 Task: Open Card Card0000000071 in Board Board0000000018 in Workspace WS0000000006 in Trello. Add Member carxxstreet791@gmail.com to Card Card0000000071 in Board Board0000000018 in Workspace WS0000000006 in Trello. Add Orange Label titled Label0000000071 to Card Card0000000071 in Board Board0000000018 in Workspace WS0000000006 in Trello. Add Checklist CL0000000071 to Card Card0000000071 in Board Board0000000018 in Workspace WS0000000006 in Trello. Add Dates with Start Date as Oct 01 2023 and Due Date as Oct 31 2023 to Card Card0000000071 in Board Board0000000018 in Workspace WS0000000006 in Trello
Action: Mouse moved to (223, 464)
Screenshot: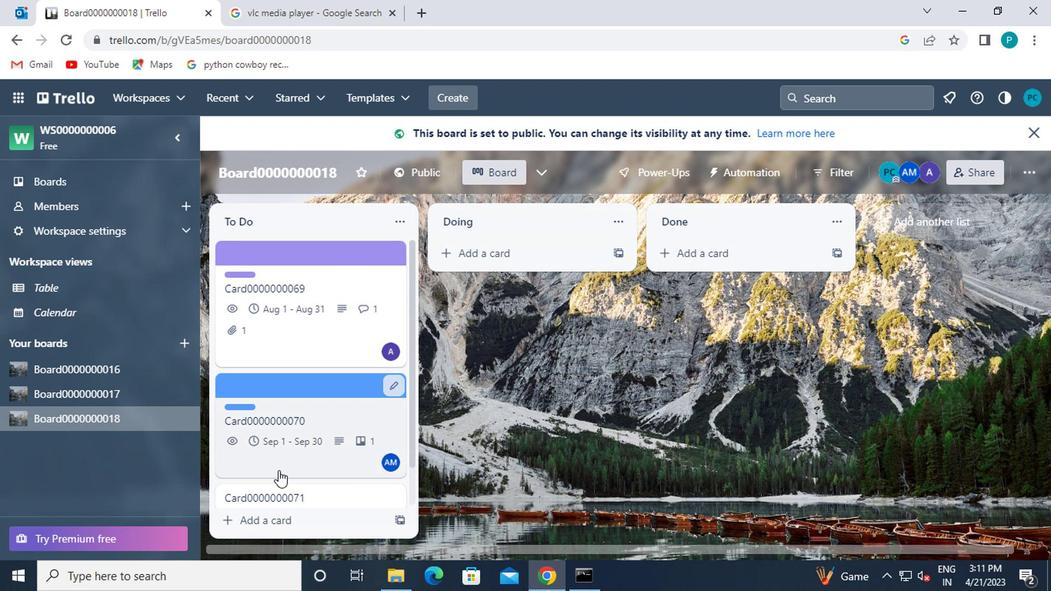 
Action: Mouse scrolled (223, 463) with delta (0, 0)
Screenshot: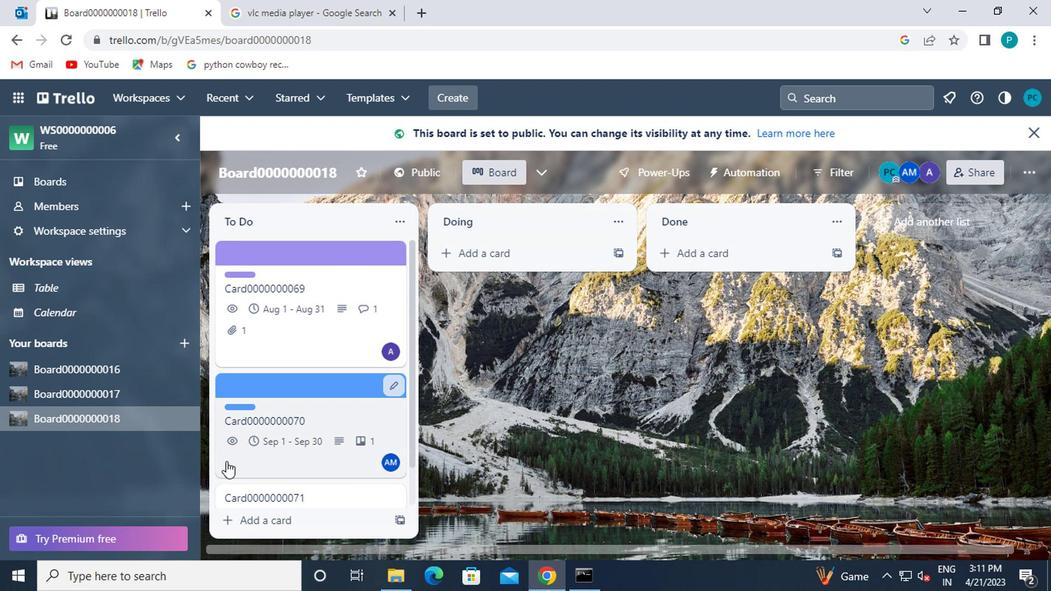 
Action: Mouse scrolled (223, 463) with delta (0, 0)
Screenshot: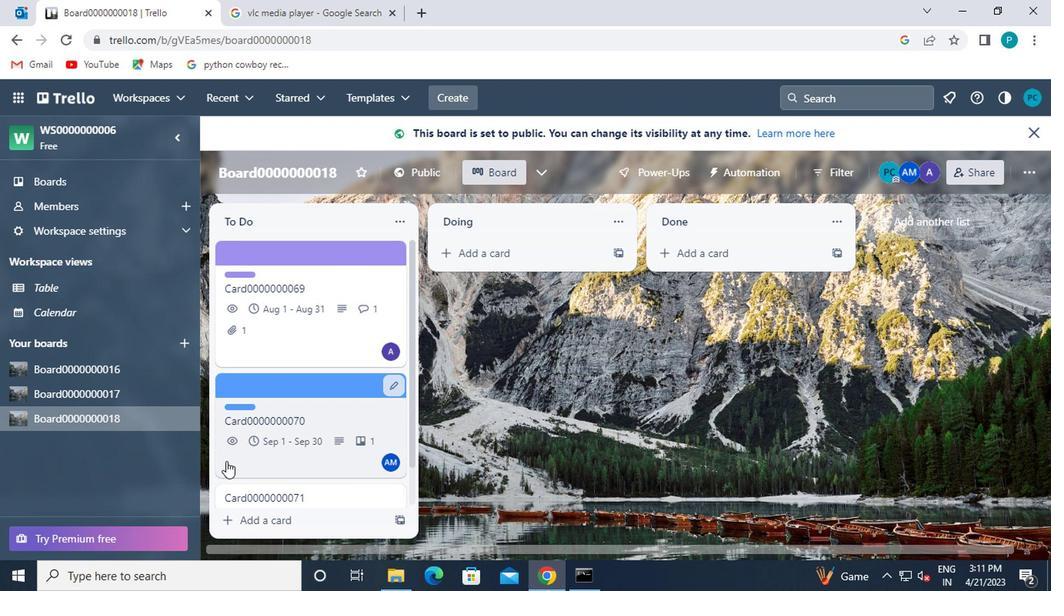 
Action: Mouse moved to (250, 463)
Screenshot: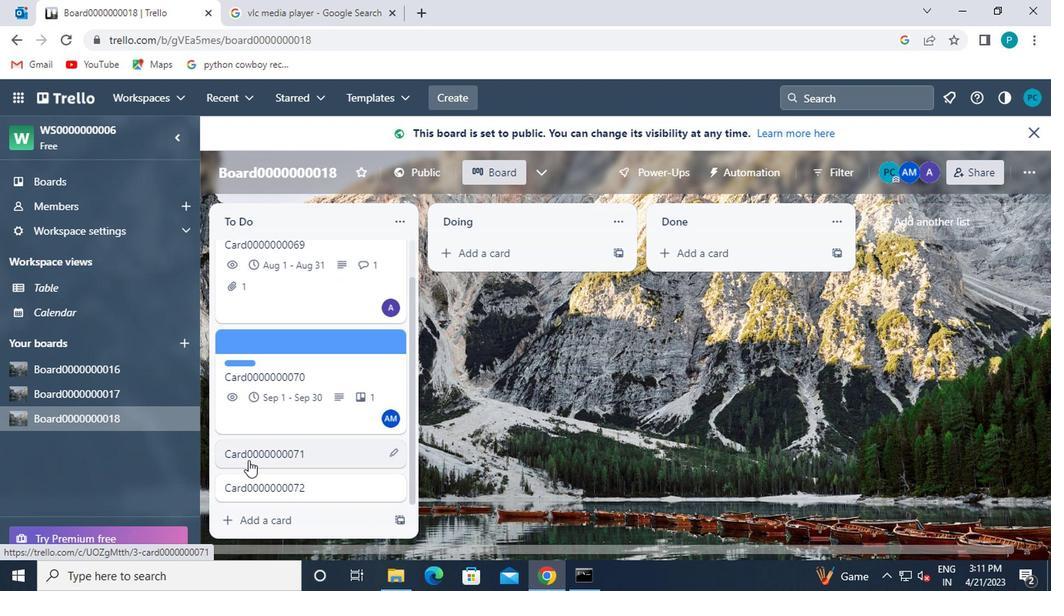 
Action: Mouse pressed left at (250, 463)
Screenshot: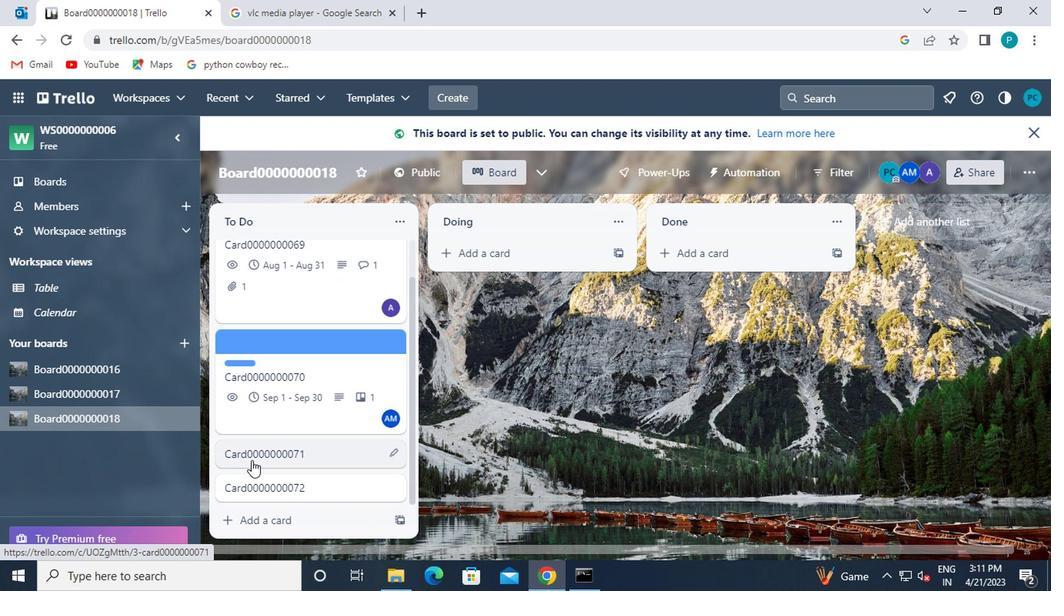 
Action: Mouse moved to (694, 282)
Screenshot: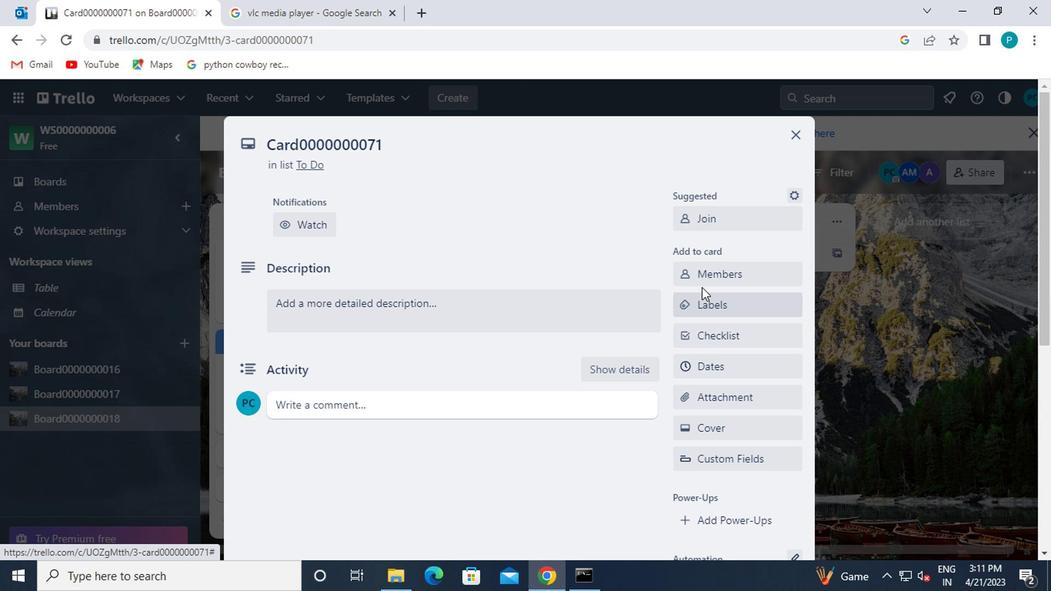 
Action: Mouse pressed left at (694, 282)
Screenshot: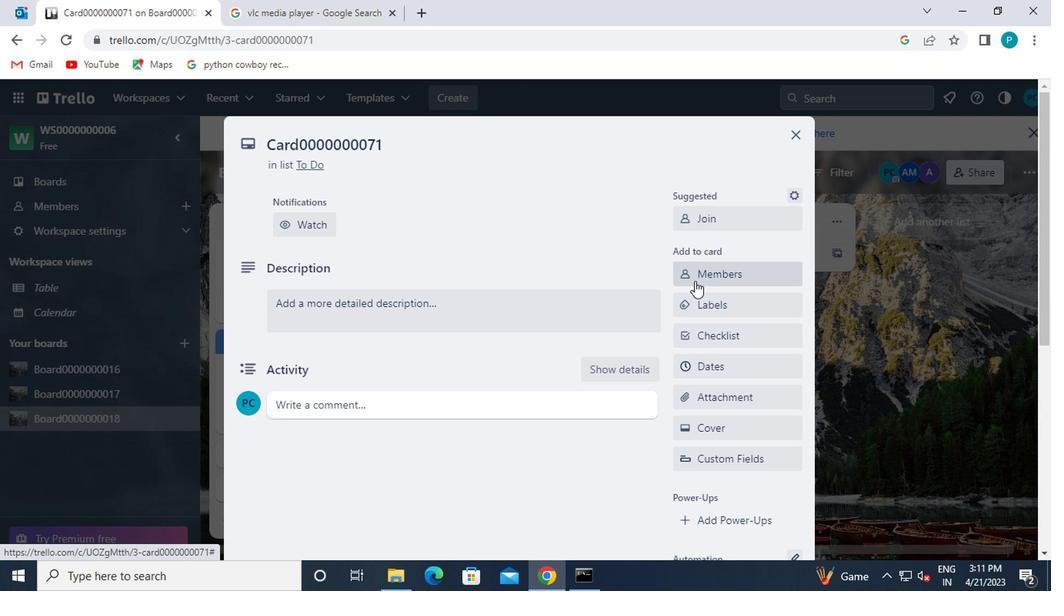 
Action: Mouse moved to (727, 352)
Screenshot: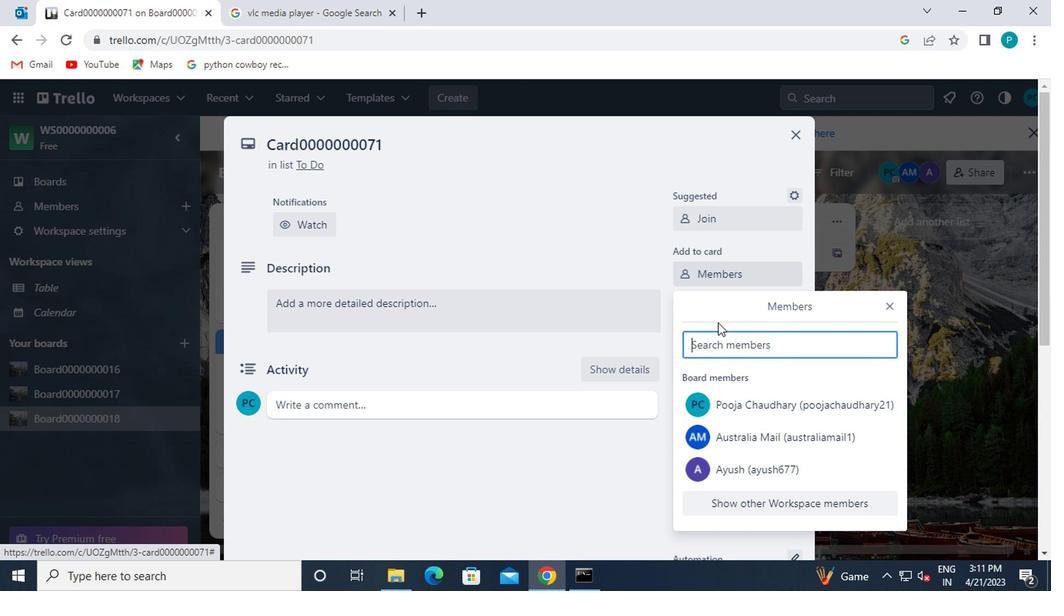 
Action: Mouse pressed left at (727, 352)
Screenshot: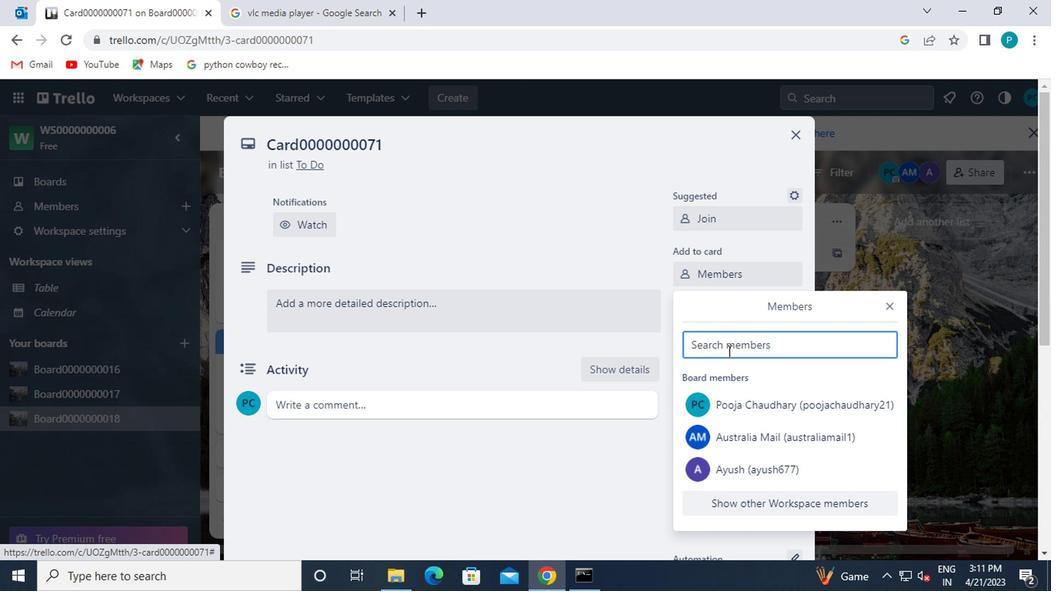 
Action: Key pressed ca
Screenshot: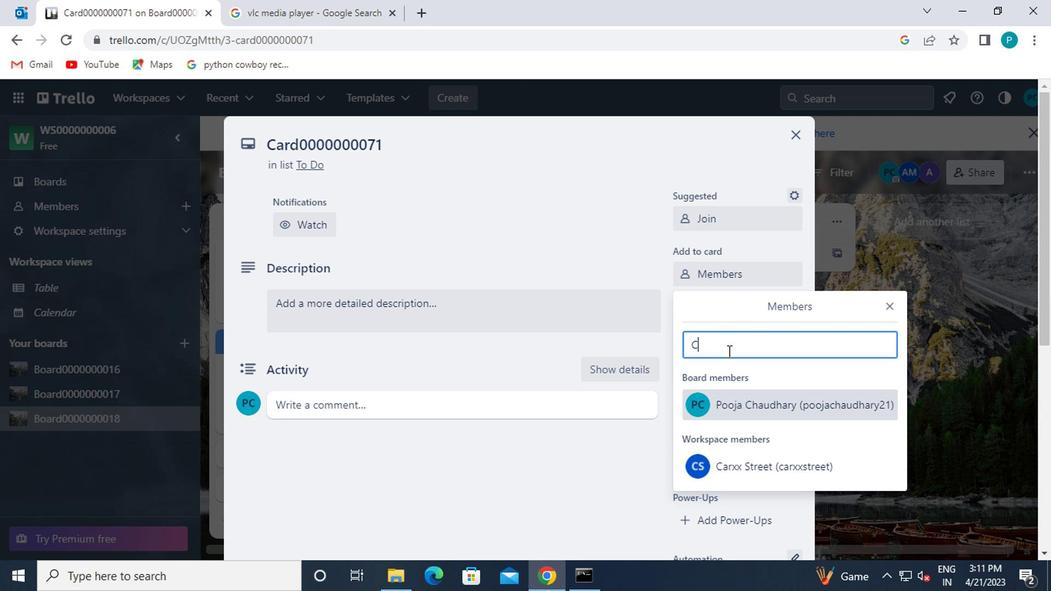 
Action: Mouse moved to (761, 488)
Screenshot: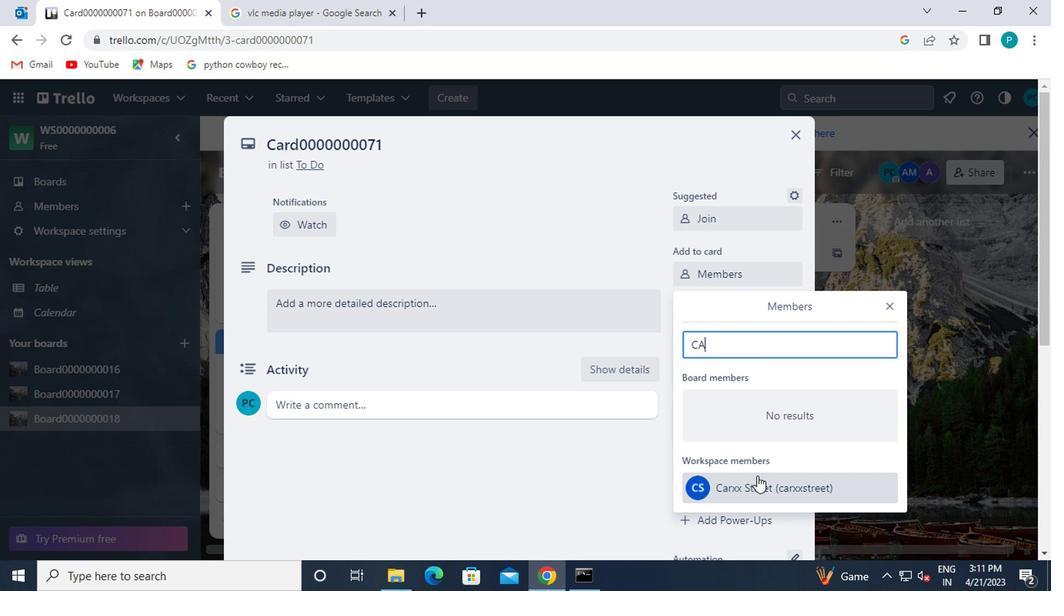 
Action: Mouse pressed left at (761, 488)
Screenshot: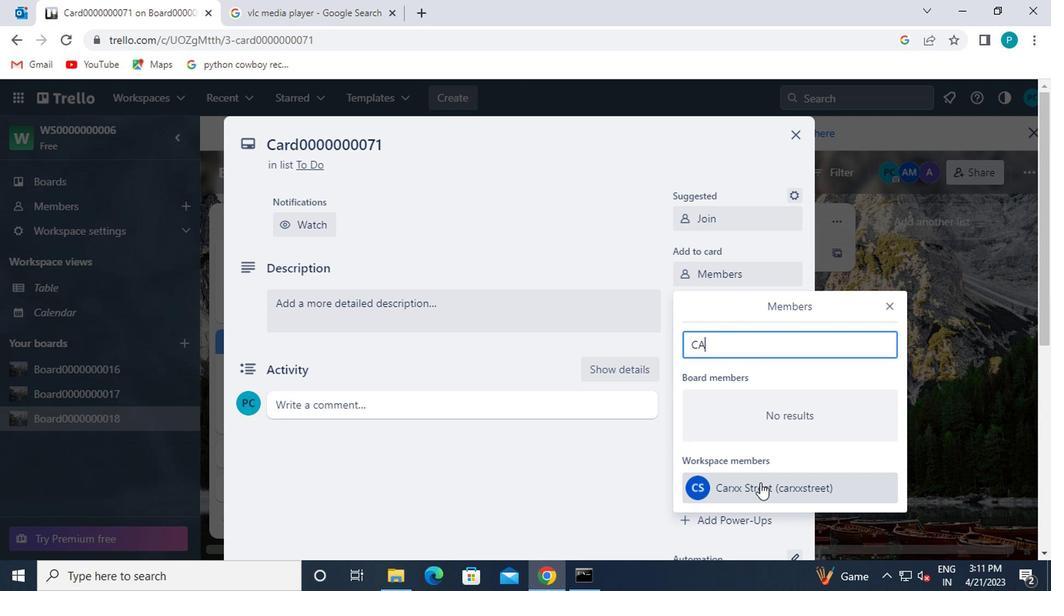 
Action: Mouse moved to (895, 304)
Screenshot: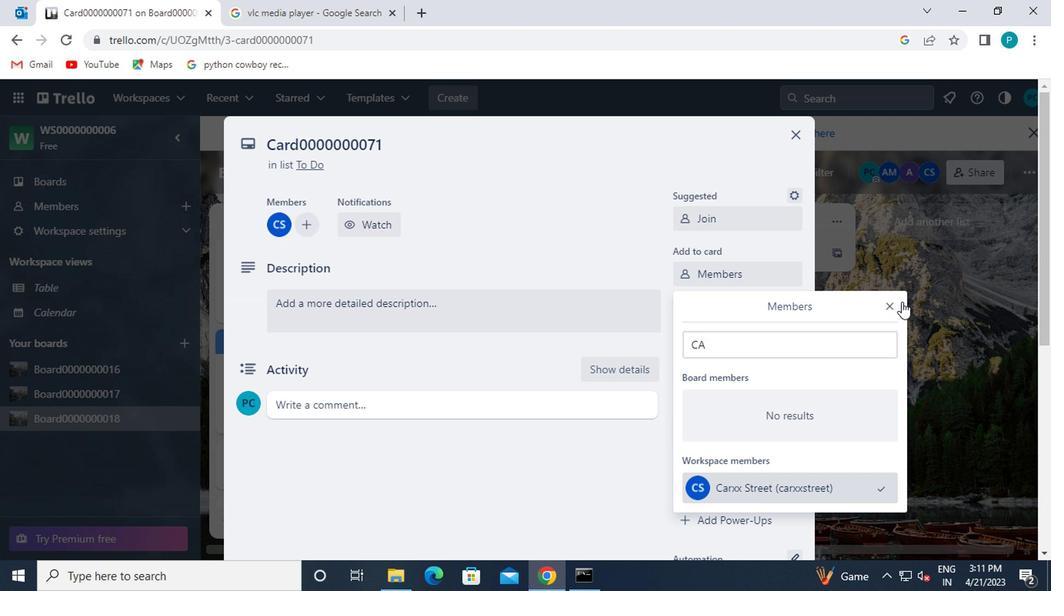 
Action: Mouse pressed left at (895, 304)
Screenshot: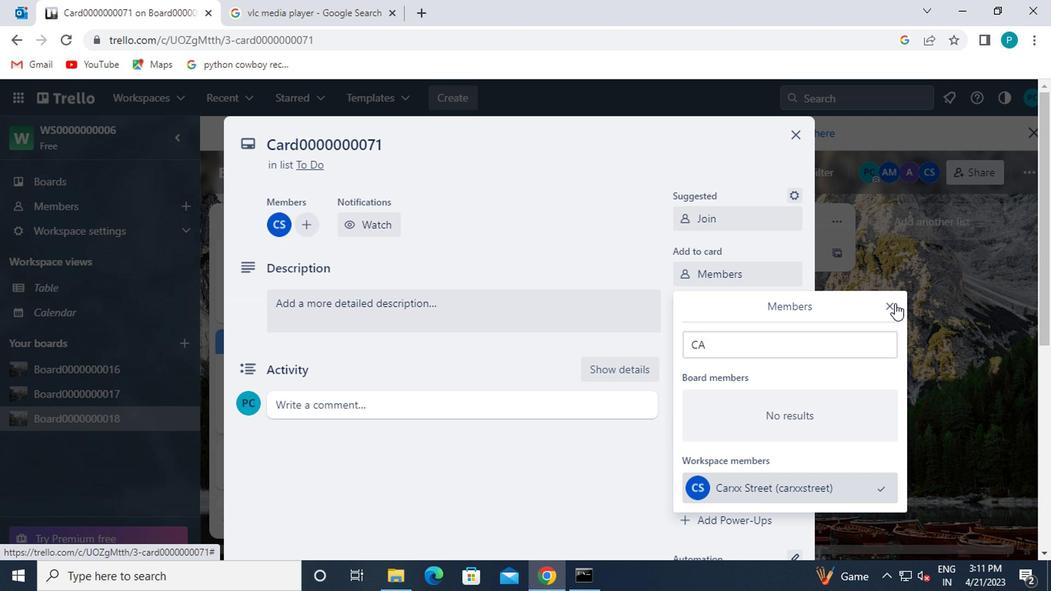 
Action: Mouse moved to (726, 307)
Screenshot: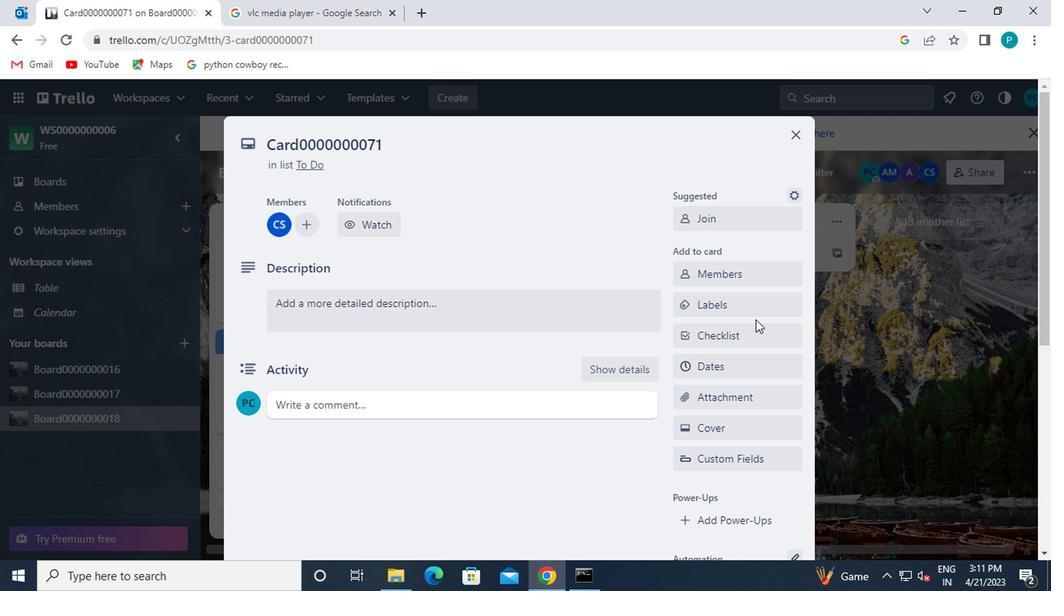 
Action: Mouse pressed left at (726, 307)
Screenshot: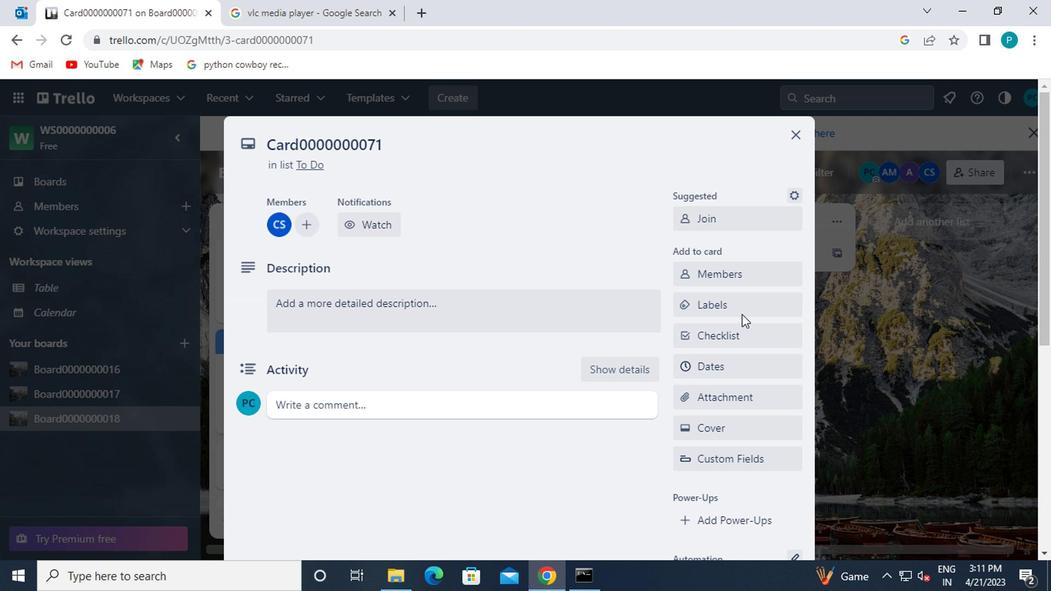 
Action: Mouse moved to (770, 461)
Screenshot: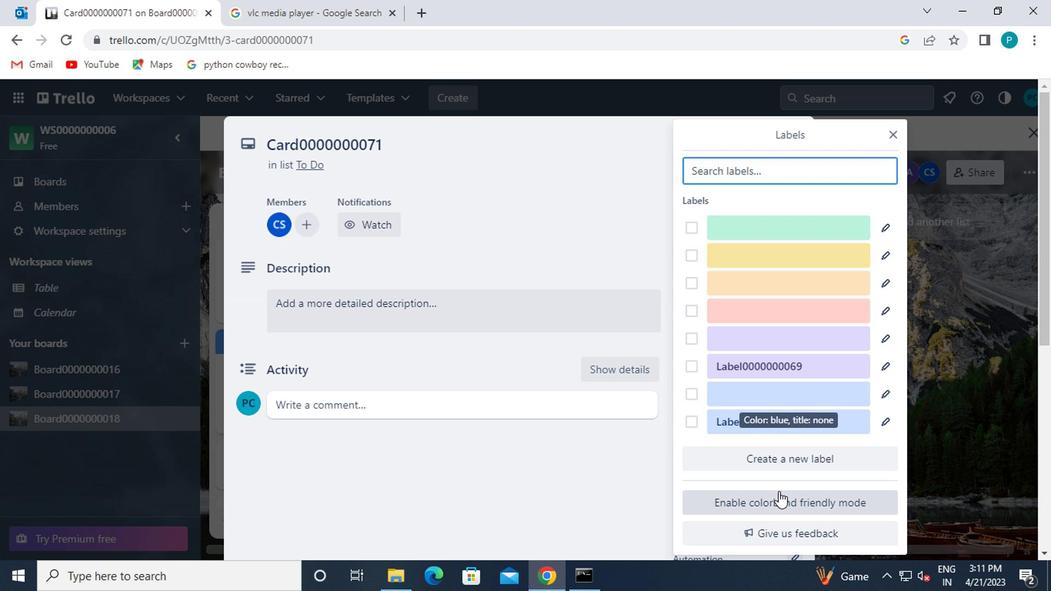 
Action: Mouse pressed left at (770, 461)
Screenshot: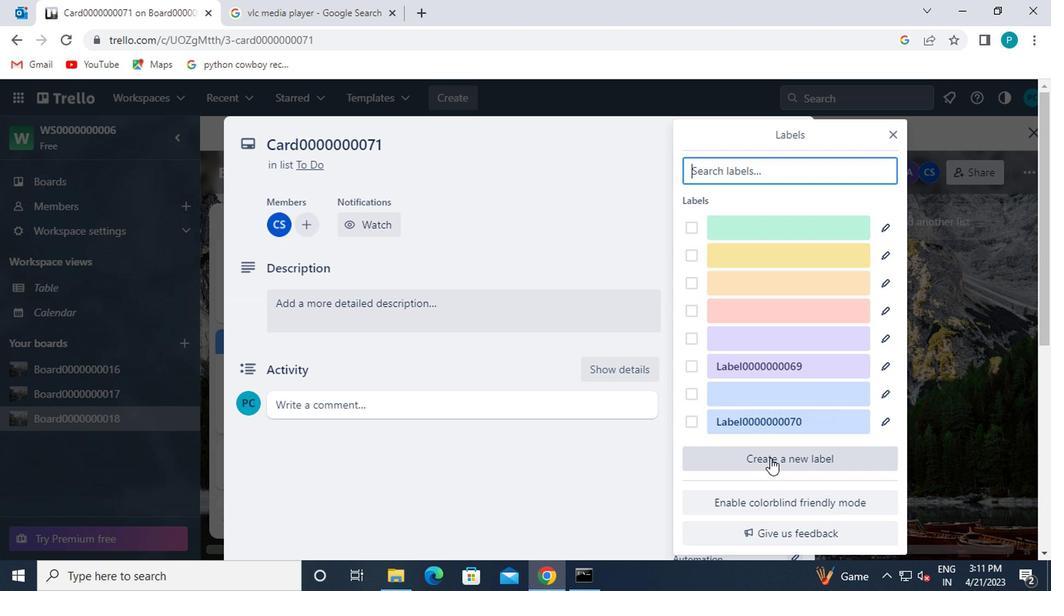 
Action: Mouse moved to (779, 358)
Screenshot: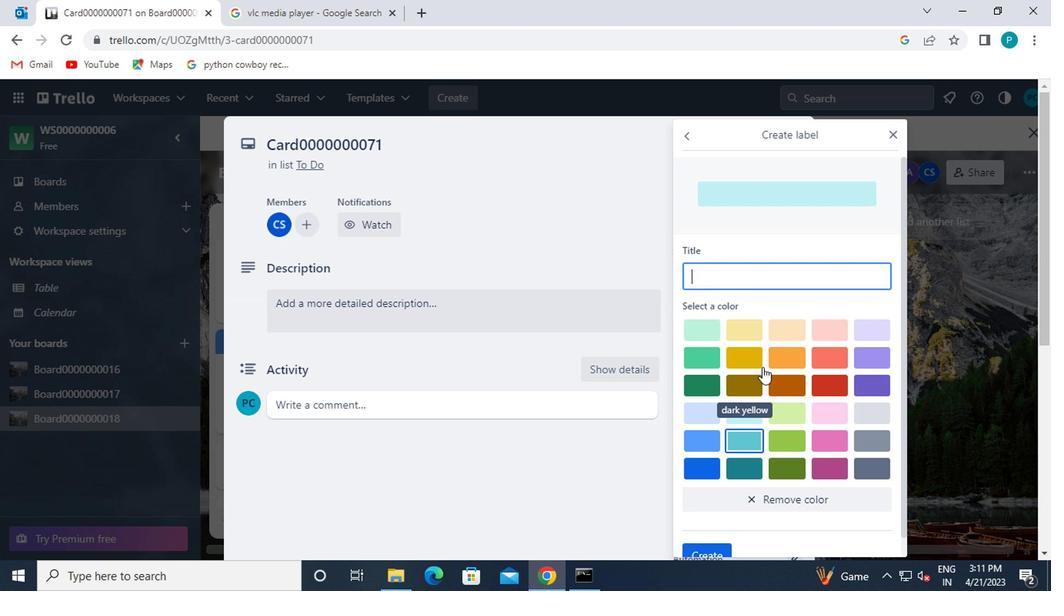 
Action: Mouse pressed left at (779, 358)
Screenshot: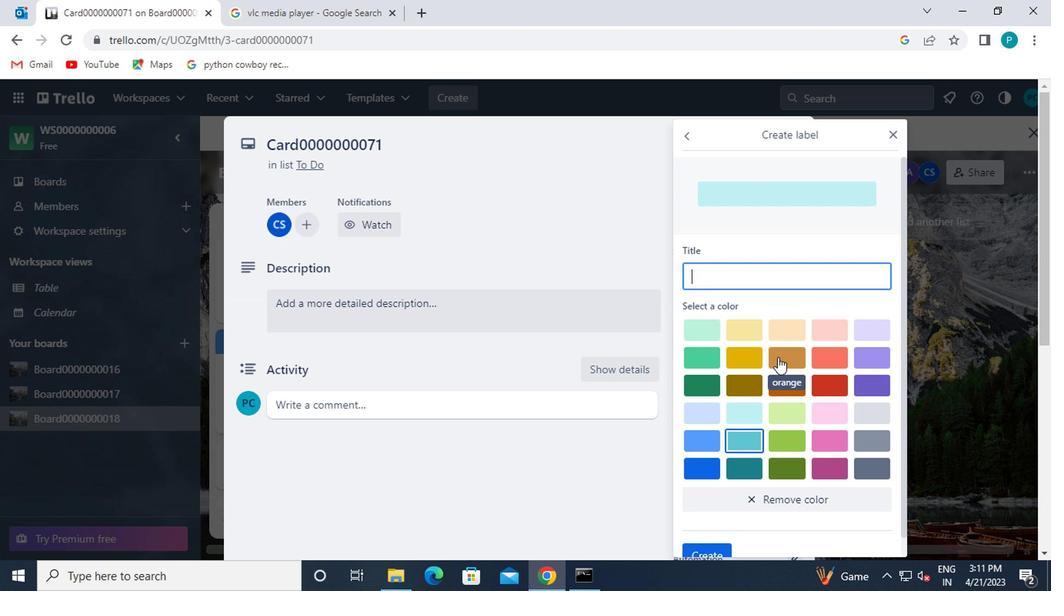 
Action: Mouse moved to (744, 282)
Screenshot: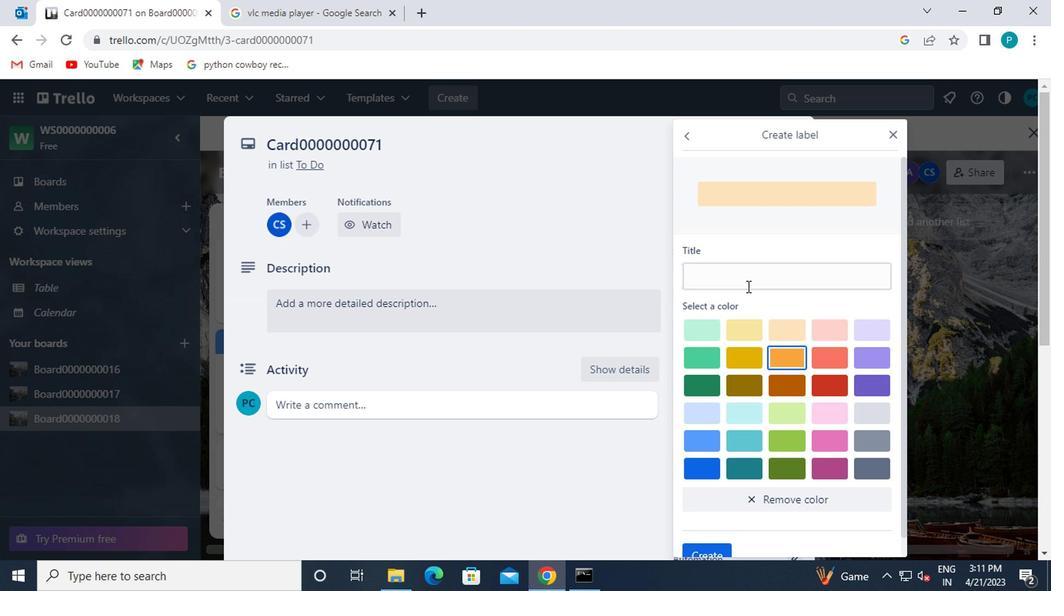 
Action: Mouse pressed left at (744, 282)
Screenshot: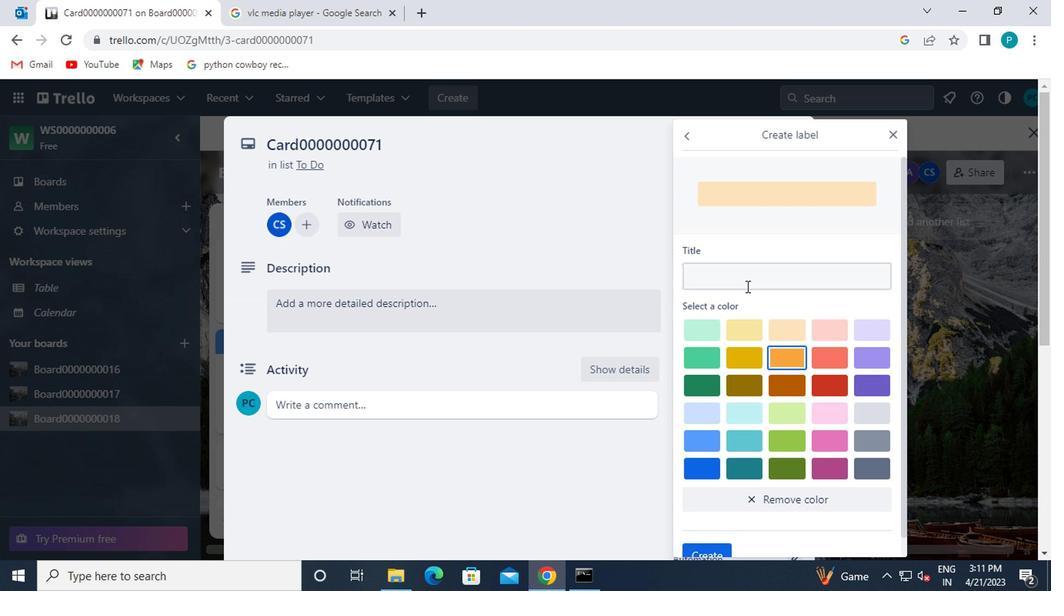 
Action: Key pressed l<Key.caps_lock>abel0000000071
Screenshot: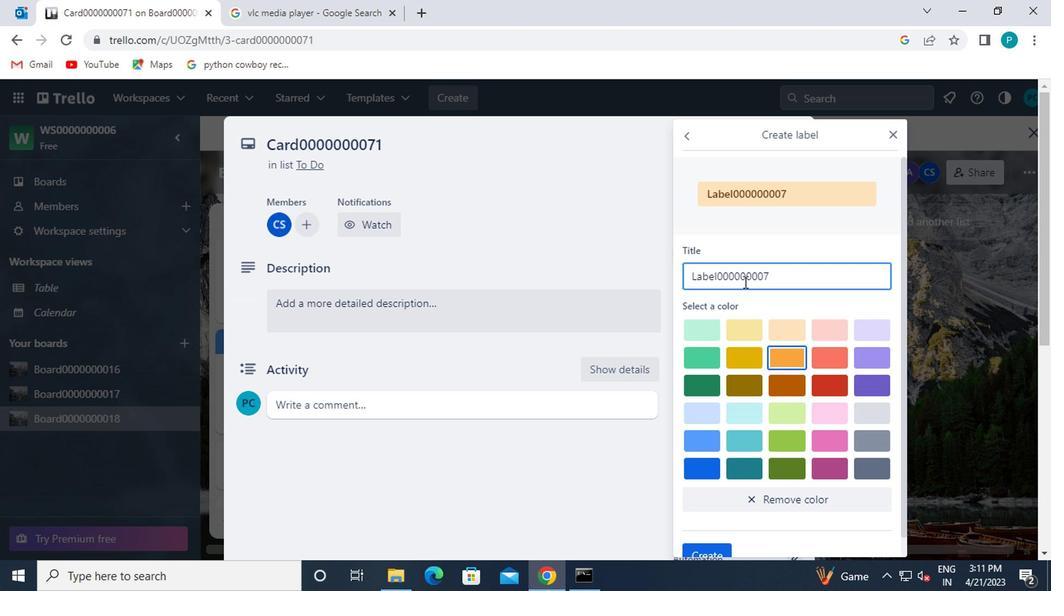 
Action: Mouse moved to (684, 553)
Screenshot: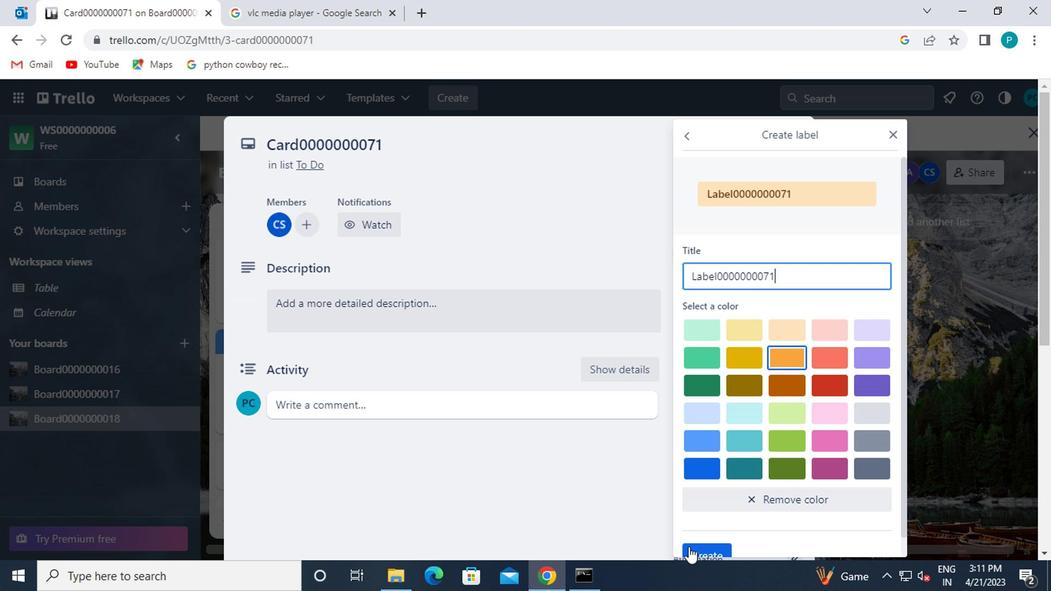 
Action: Mouse pressed left at (684, 553)
Screenshot: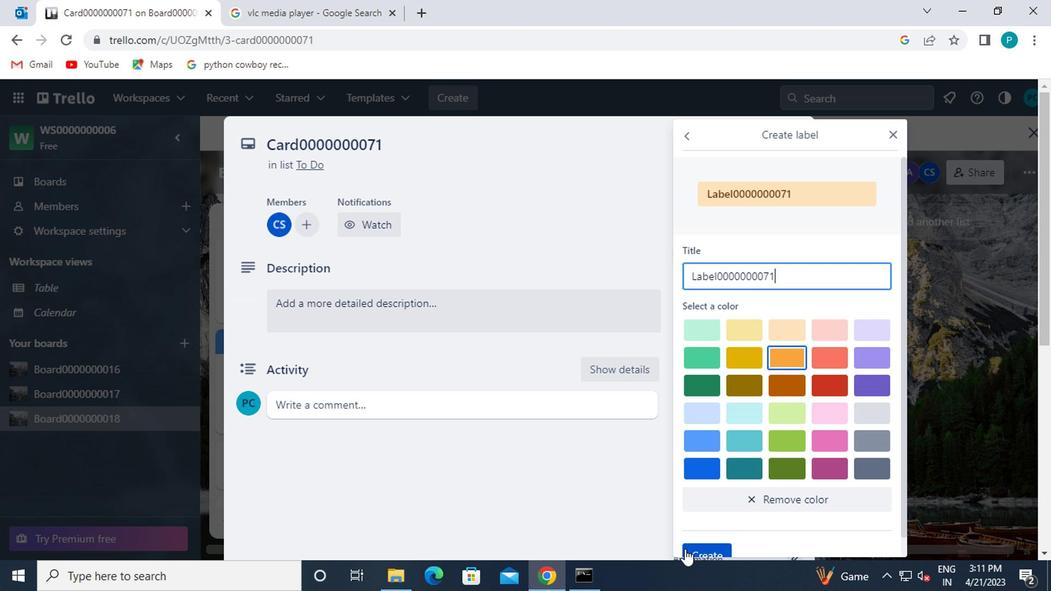 
Action: Mouse moved to (895, 130)
Screenshot: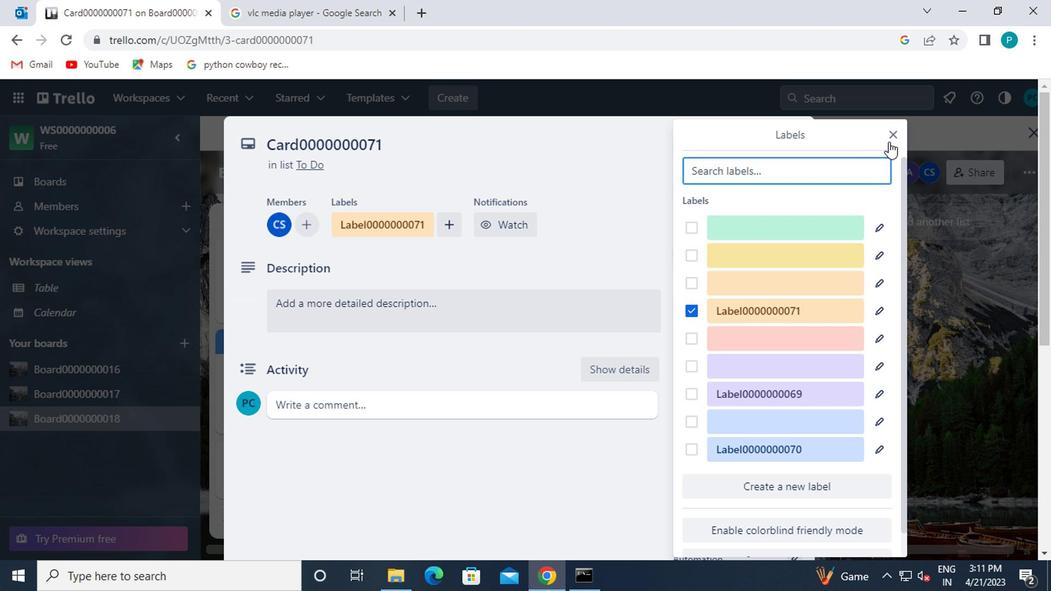 
Action: Mouse pressed left at (895, 130)
Screenshot: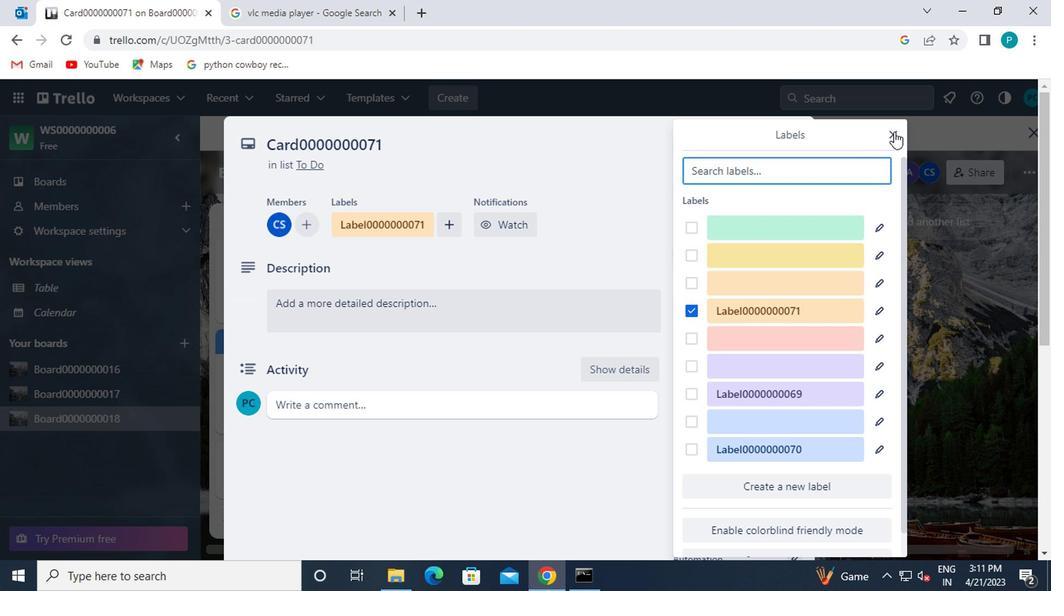 
Action: Mouse moved to (723, 327)
Screenshot: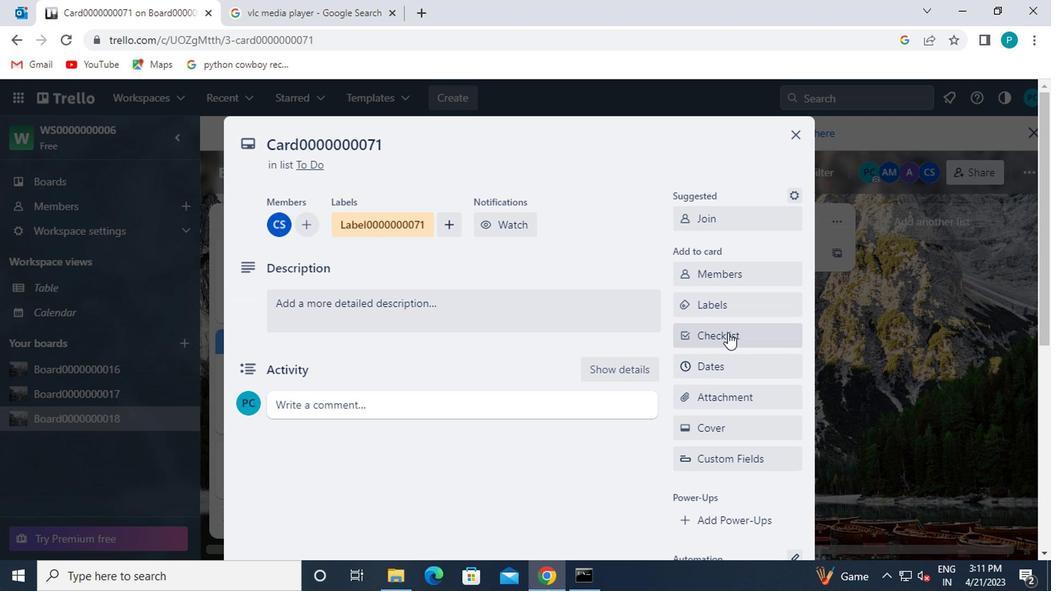 
Action: Mouse pressed left at (723, 327)
Screenshot: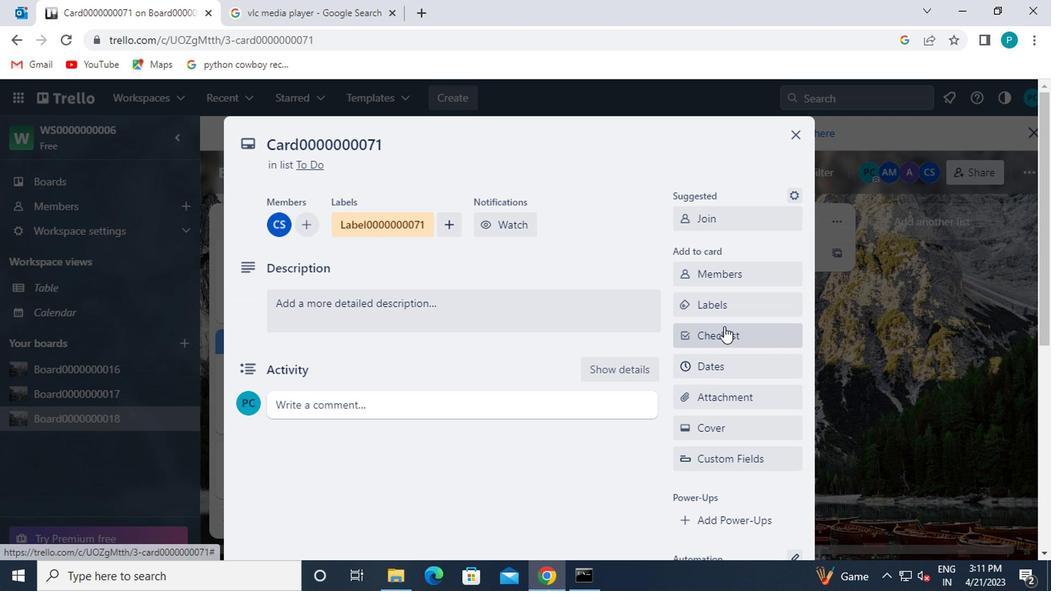 
Action: Mouse moved to (730, 381)
Screenshot: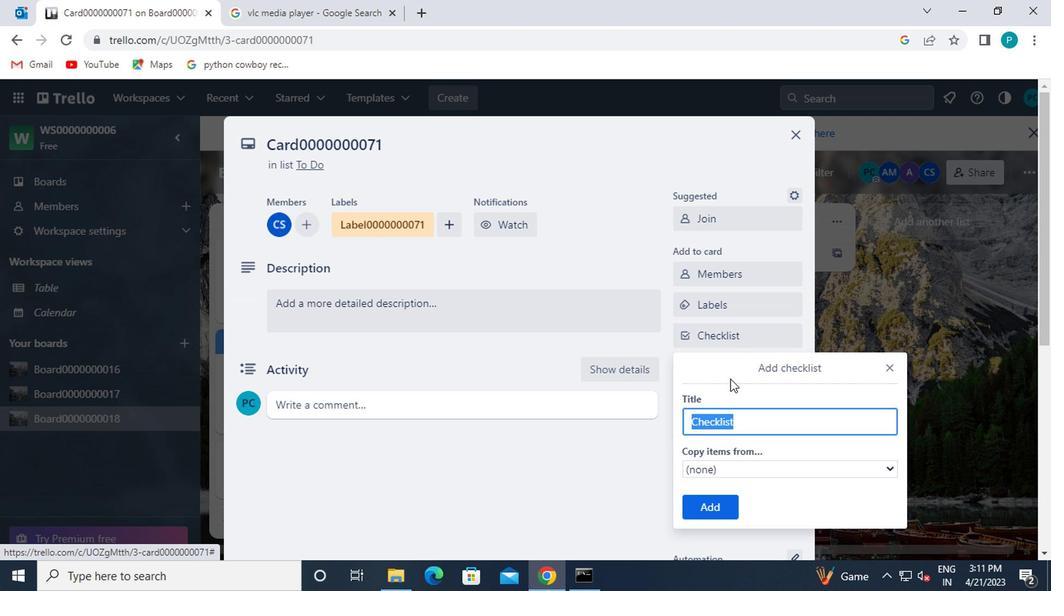 
Action: Key pressed <Key.caps_lock>
Screenshot: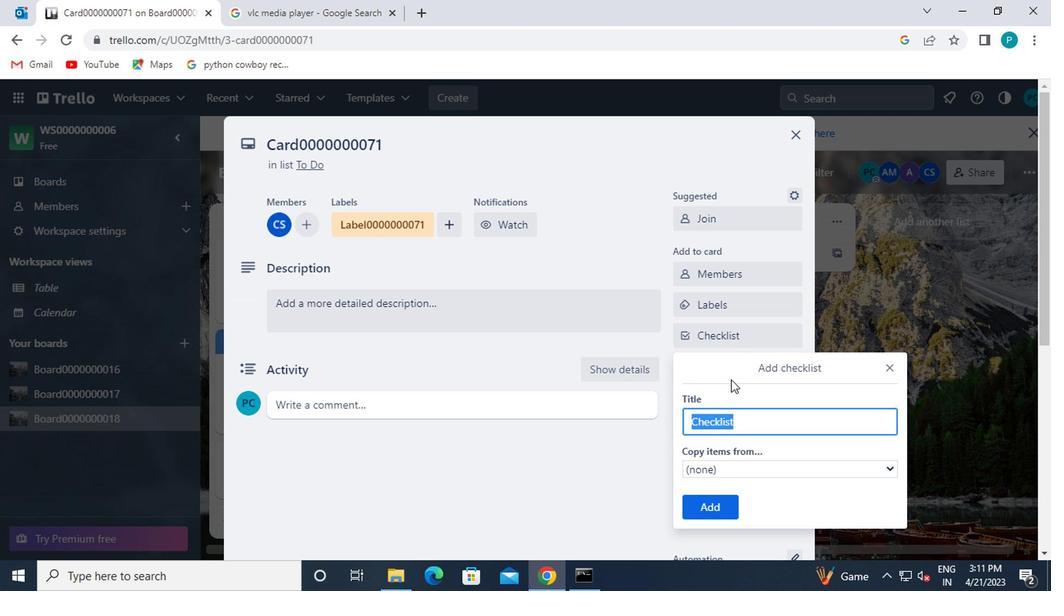 
Action: Mouse moved to (731, 381)
Screenshot: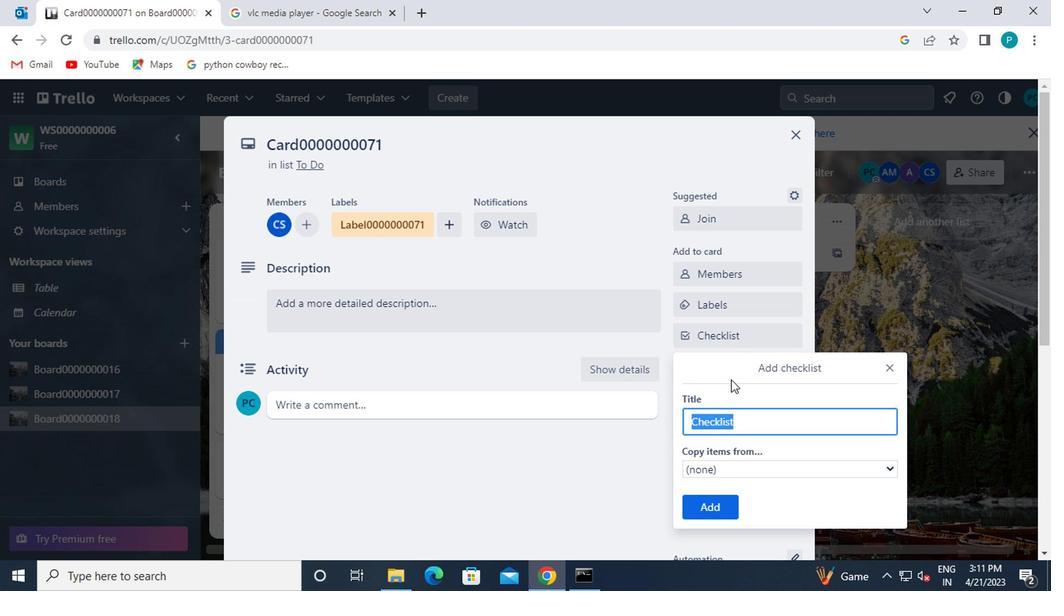 
Action: Key pressed cl0000000071
Screenshot: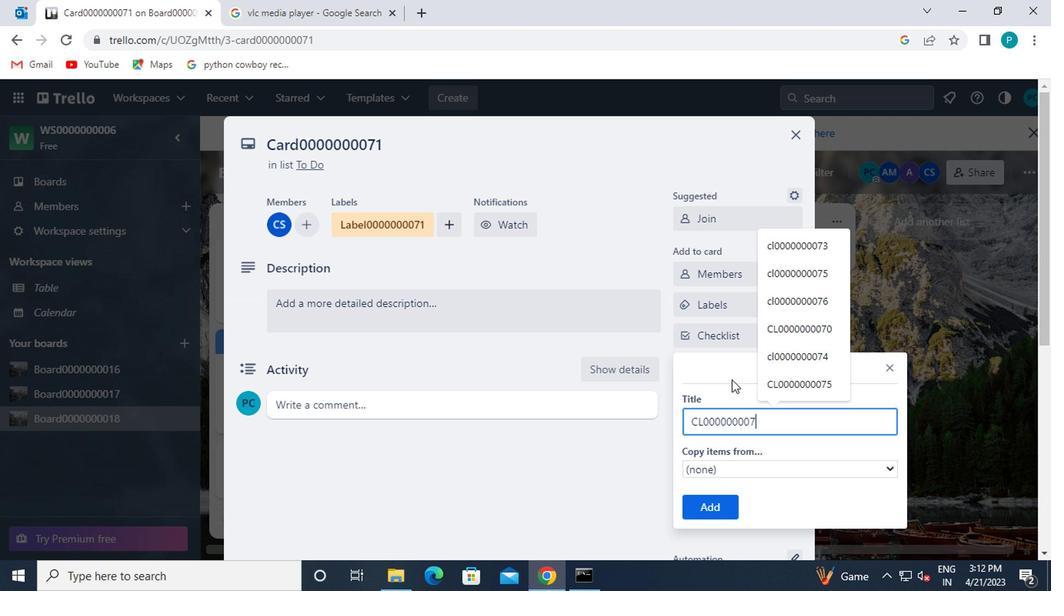 
Action: Mouse moved to (716, 508)
Screenshot: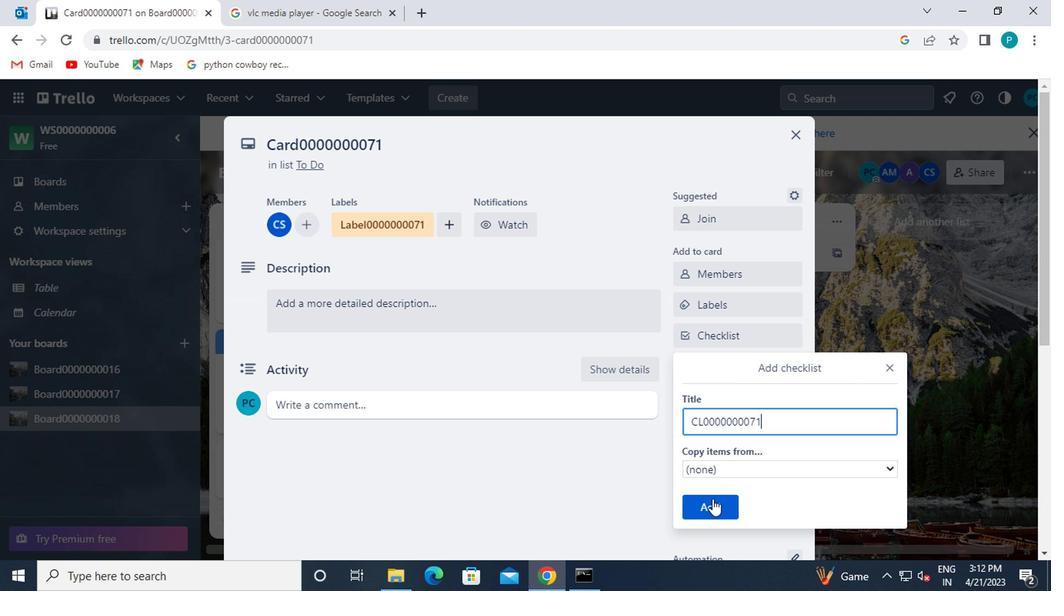 
Action: Mouse pressed left at (716, 508)
Screenshot: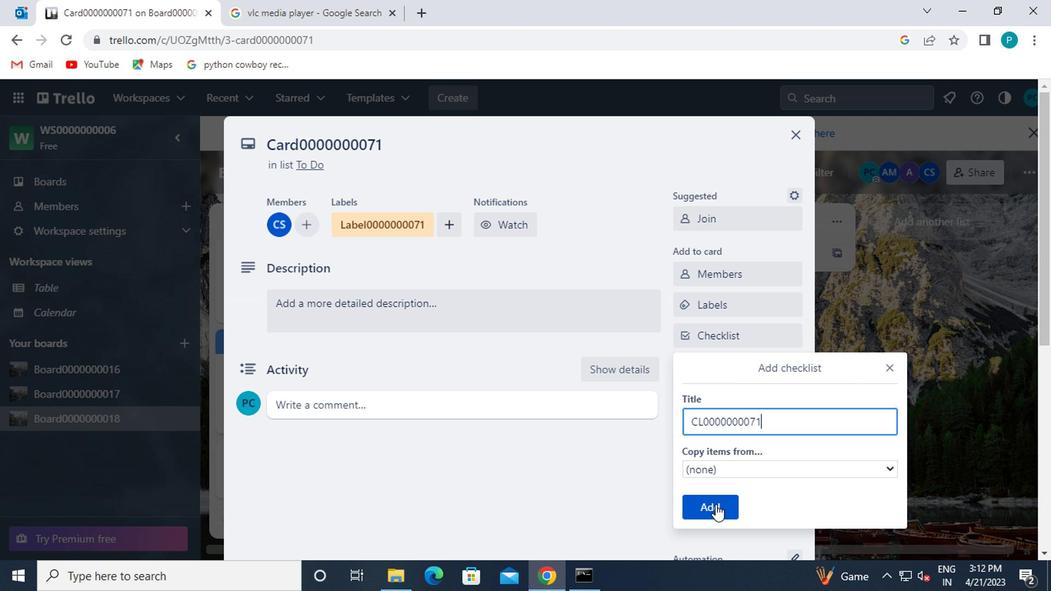 
Action: Mouse moved to (696, 373)
Screenshot: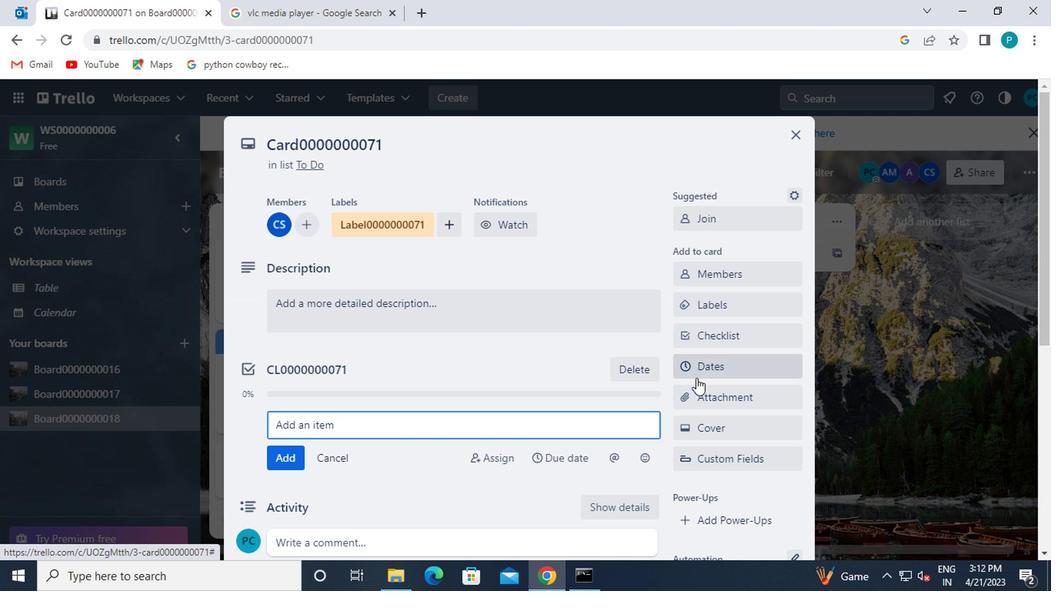 
Action: Mouse pressed left at (696, 373)
Screenshot: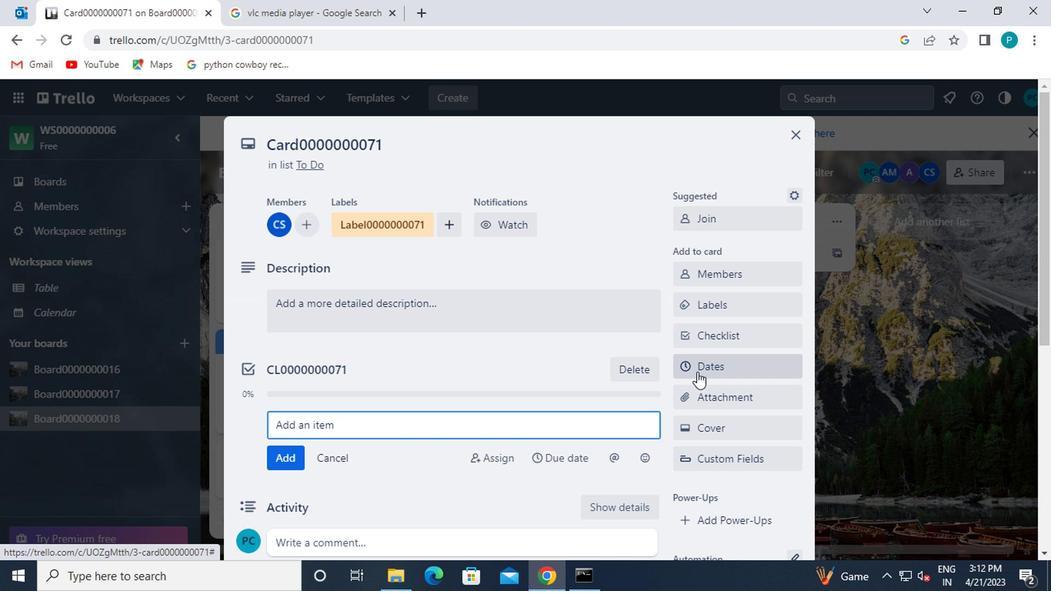
Action: Mouse moved to (694, 415)
Screenshot: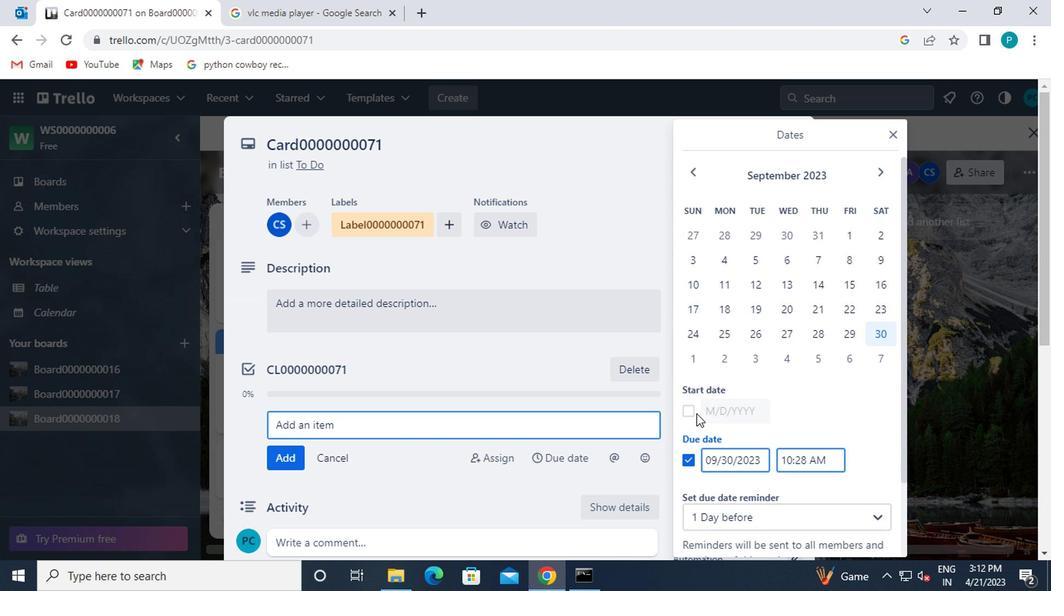 
Action: Mouse pressed left at (694, 415)
Screenshot: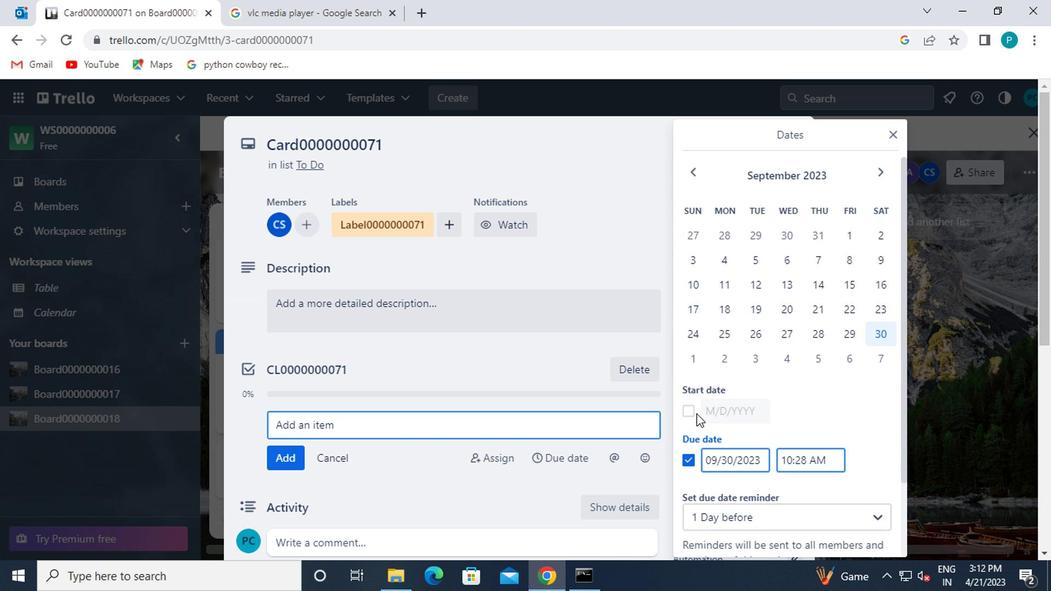 
Action: Mouse moved to (880, 173)
Screenshot: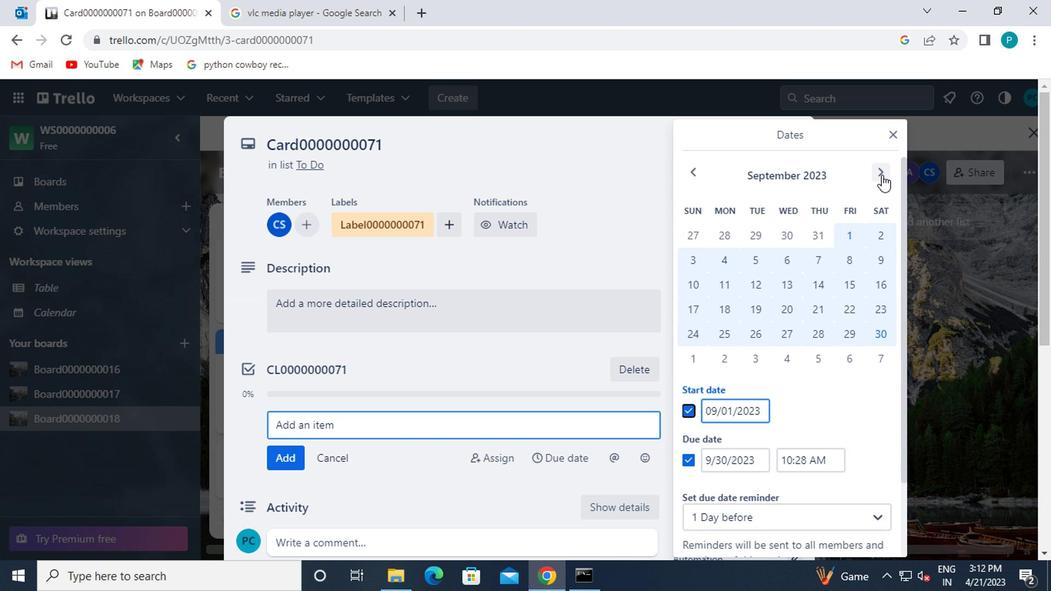 
Action: Mouse pressed left at (880, 173)
Screenshot: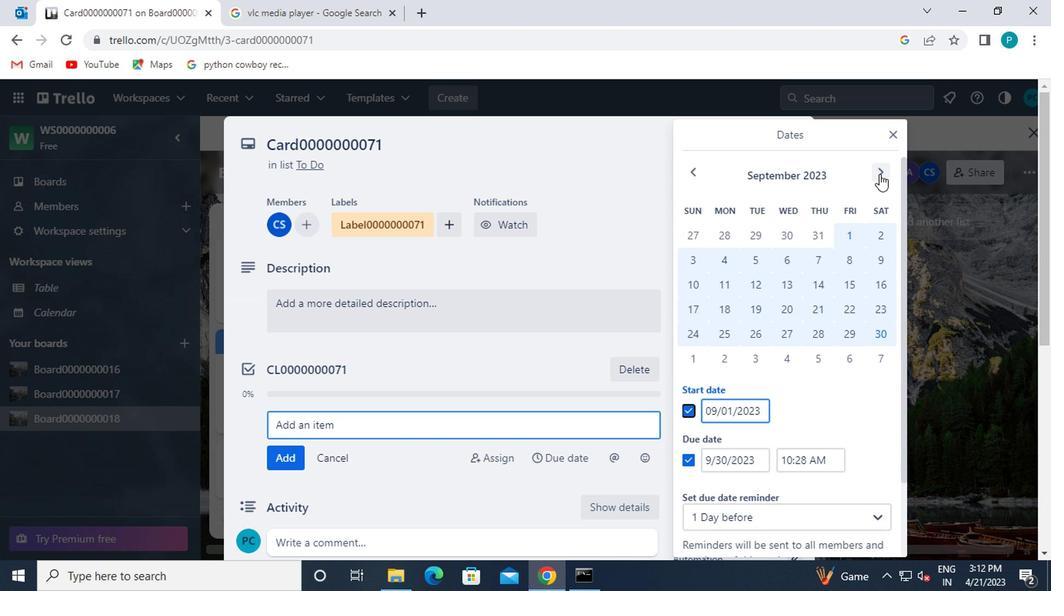 
Action: Mouse moved to (697, 233)
Screenshot: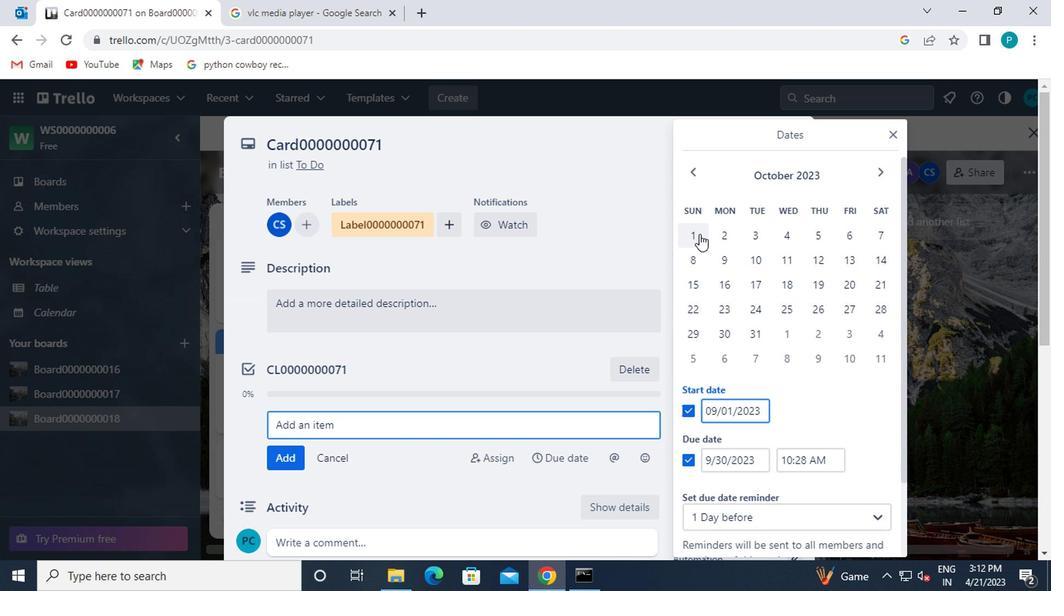 
Action: Mouse pressed left at (697, 233)
Screenshot: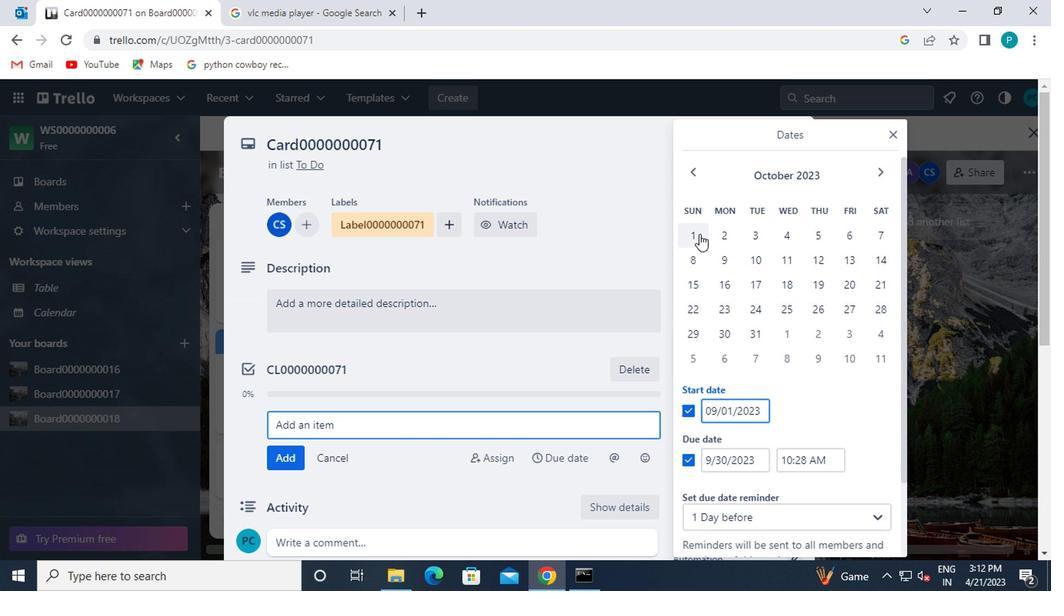 
Action: Mouse moved to (759, 334)
Screenshot: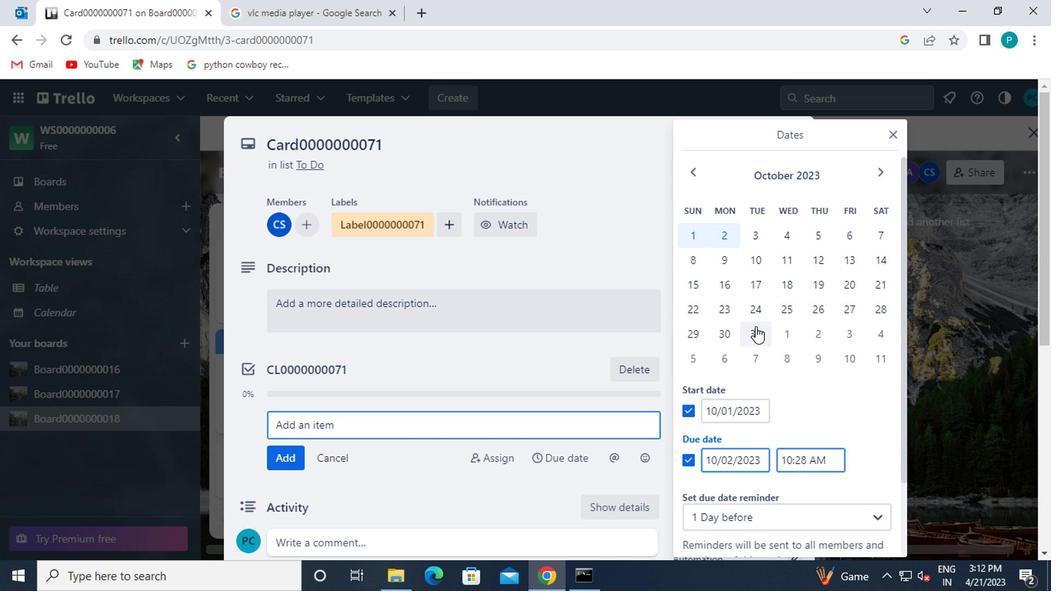 
Action: Mouse pressed left at (759, 334)
Screenshot: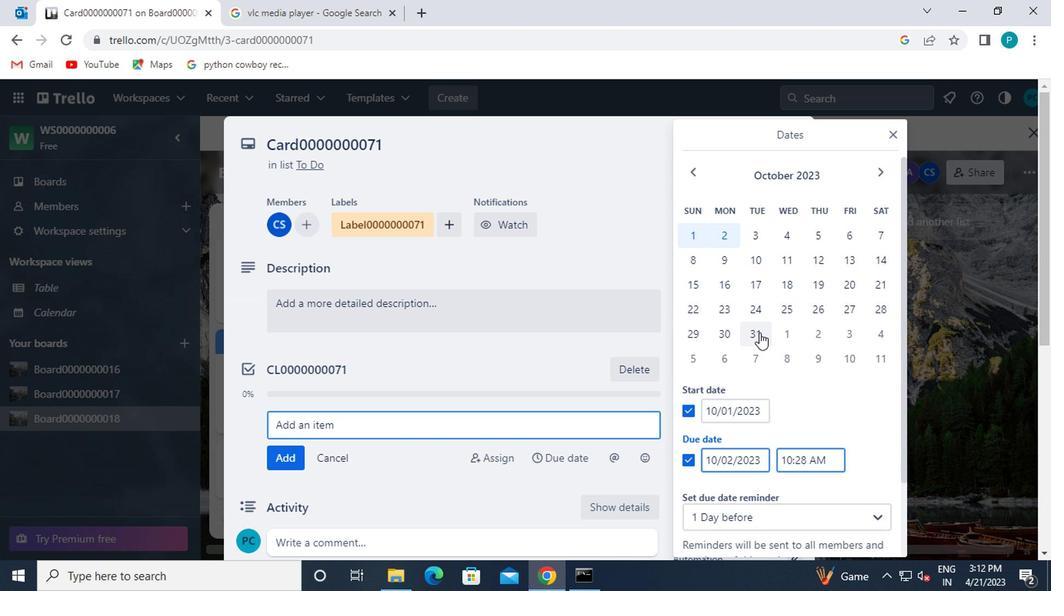 
Action: Mouse scrolled (759, 333) with delta (0, -1)
Screenshot: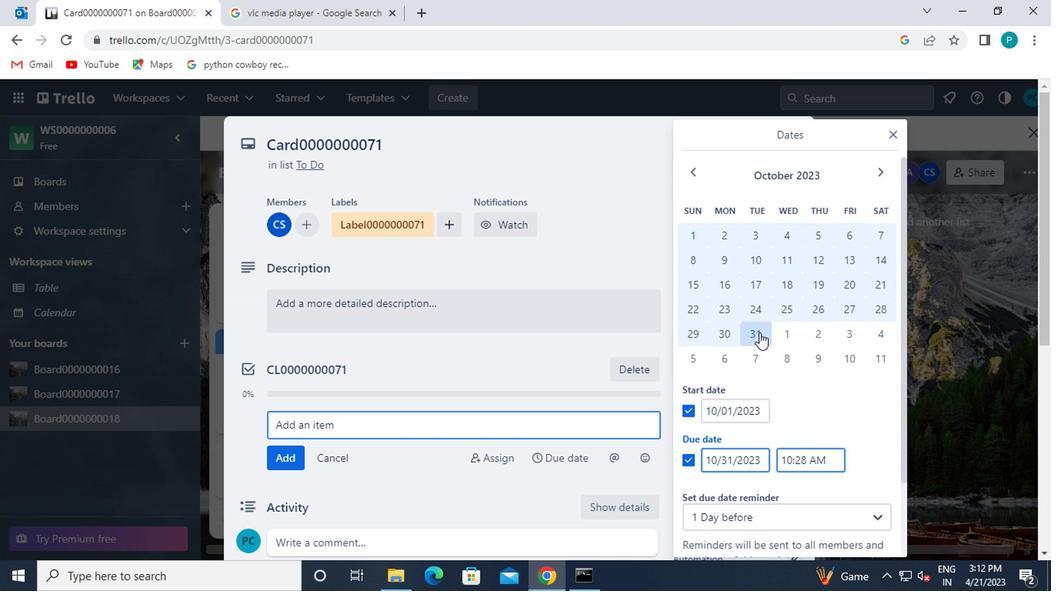 
Action: Mouse moved to (766, 511)
Screenshot: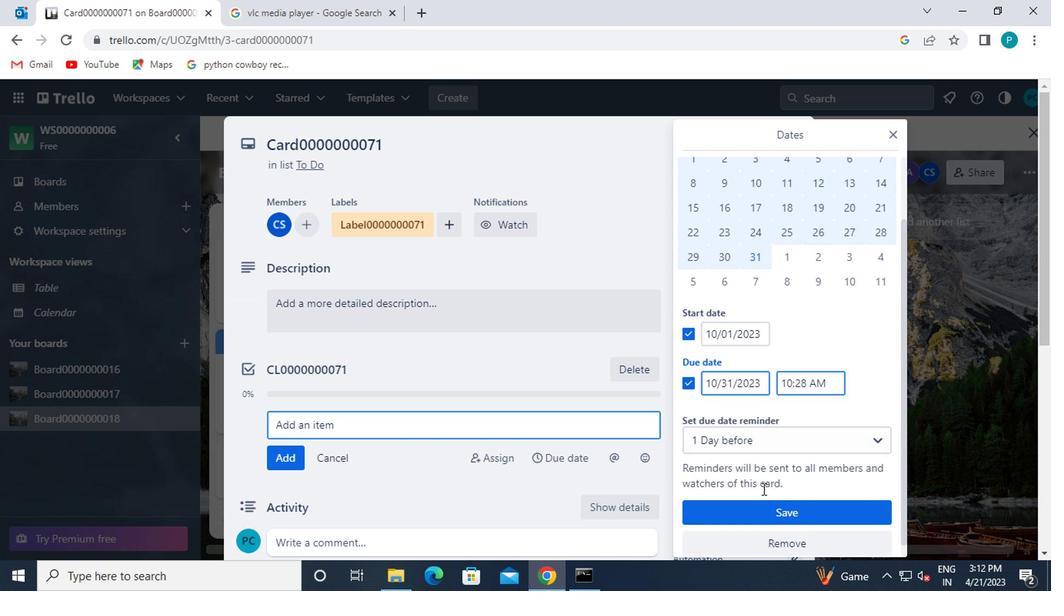 
Action: Mouse pressed left at (766, 511)
Screenshot: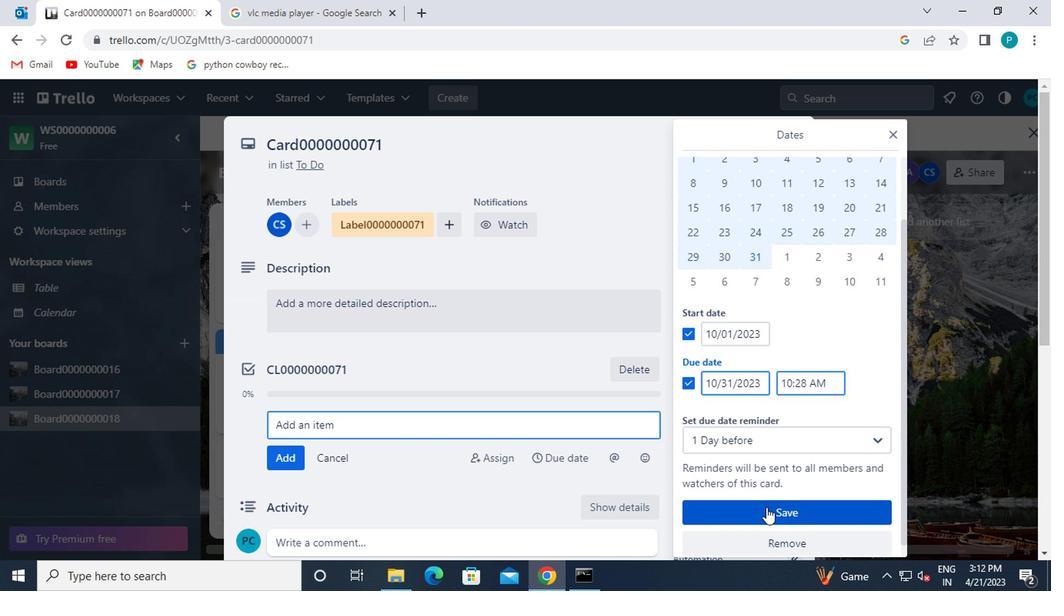 
